 Task: Select the mouseover option in the show folding controls.
Action: Mouse moved to (65, 493)
Screenshot: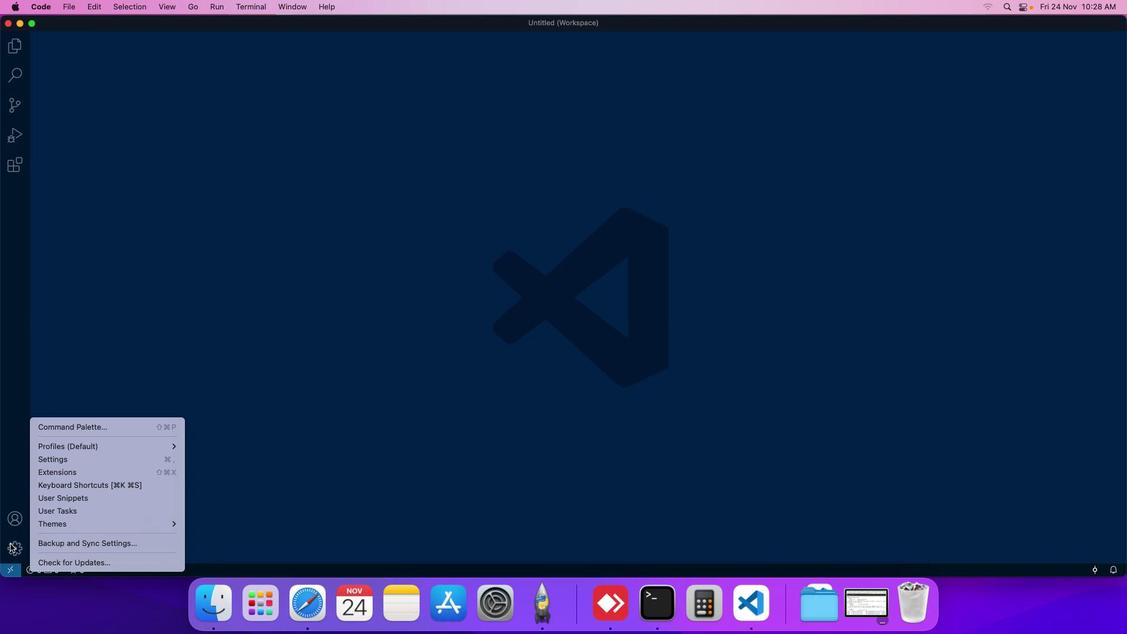 
Action: Mouse pressed left at (65, 493)
Screenshot: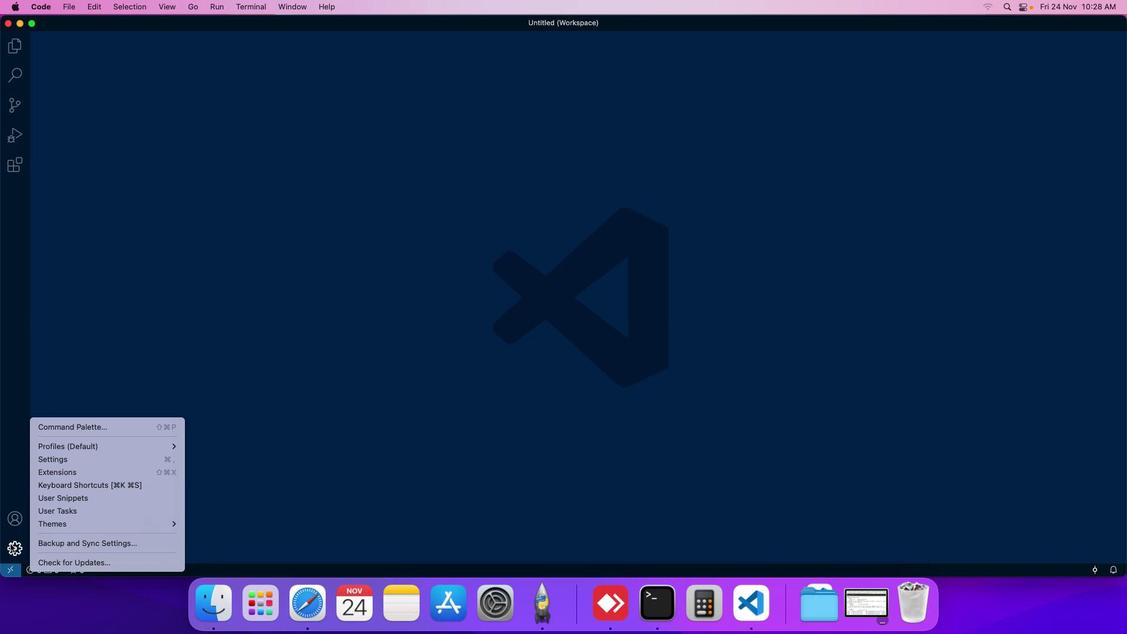 
Action: Mouse moved to (111, 442)
Screenshot: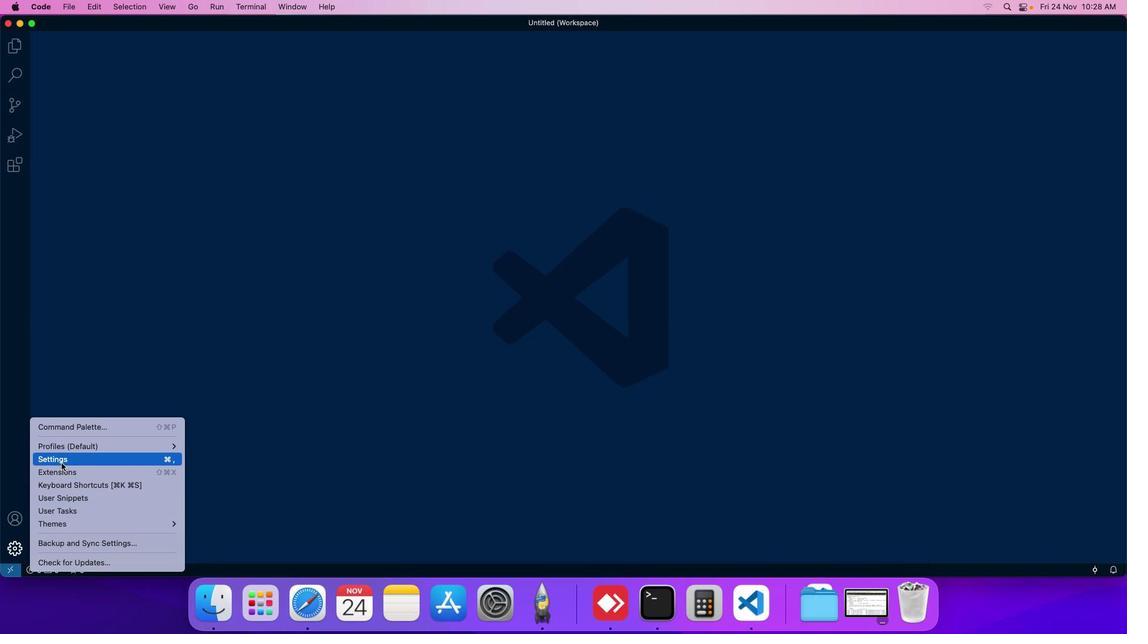 
Action: Mouse pressed left at (111, 442)
Screenshot: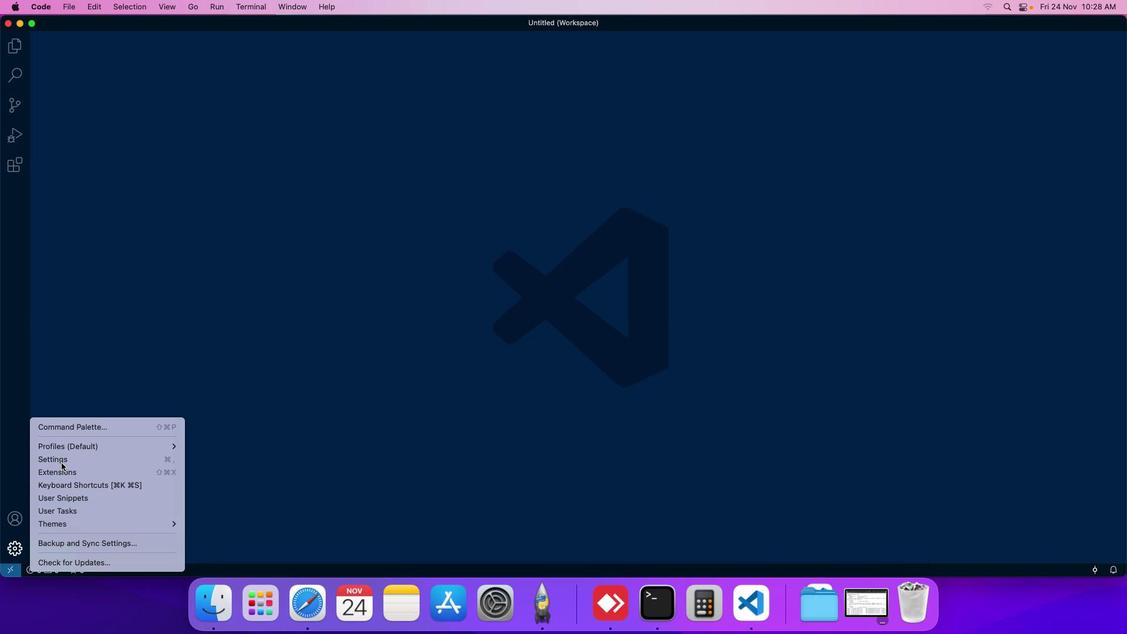 
Action: Mouse moved to (277, 258)
Screenshot: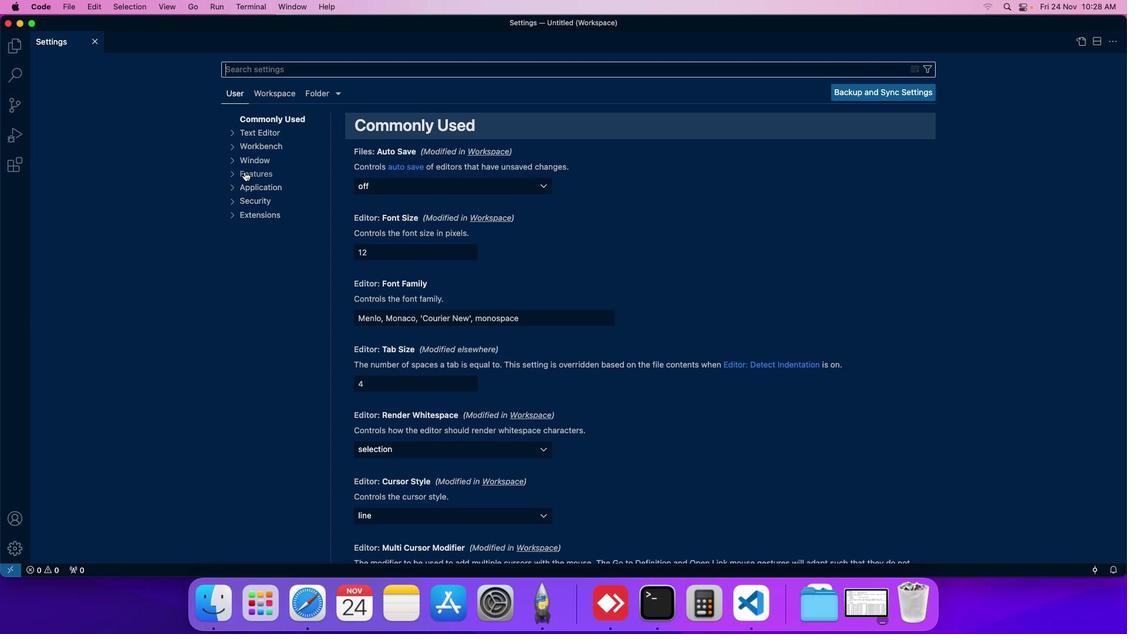 
Action: Mouse pressed left at (277, 258)
Screenshot: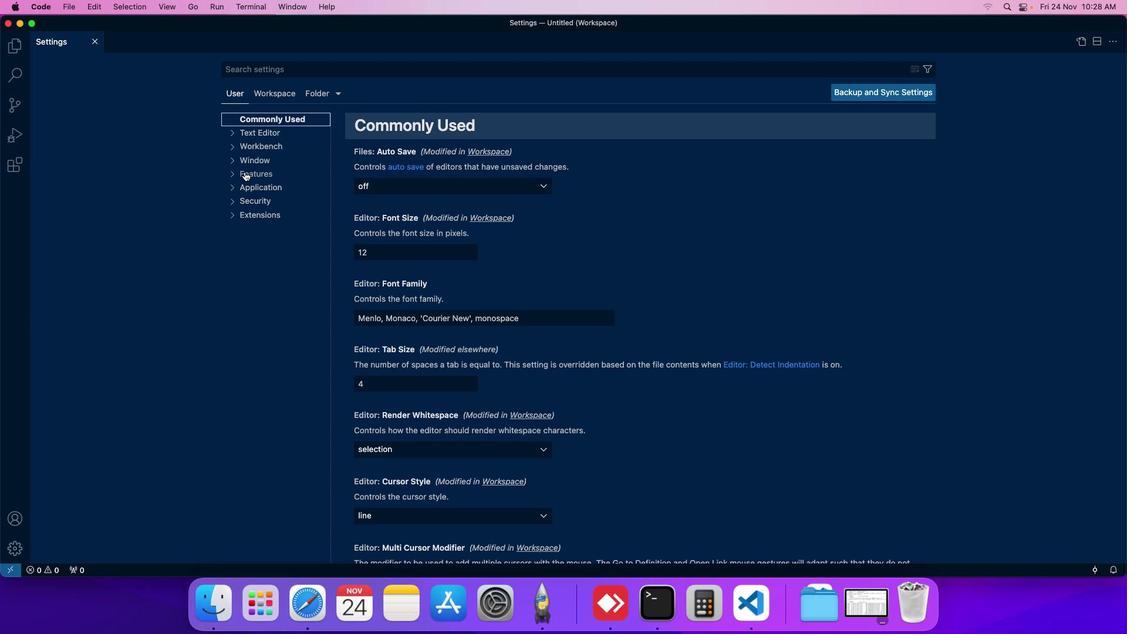 
Action: Mouse moved to (297, 387)
Screenshot: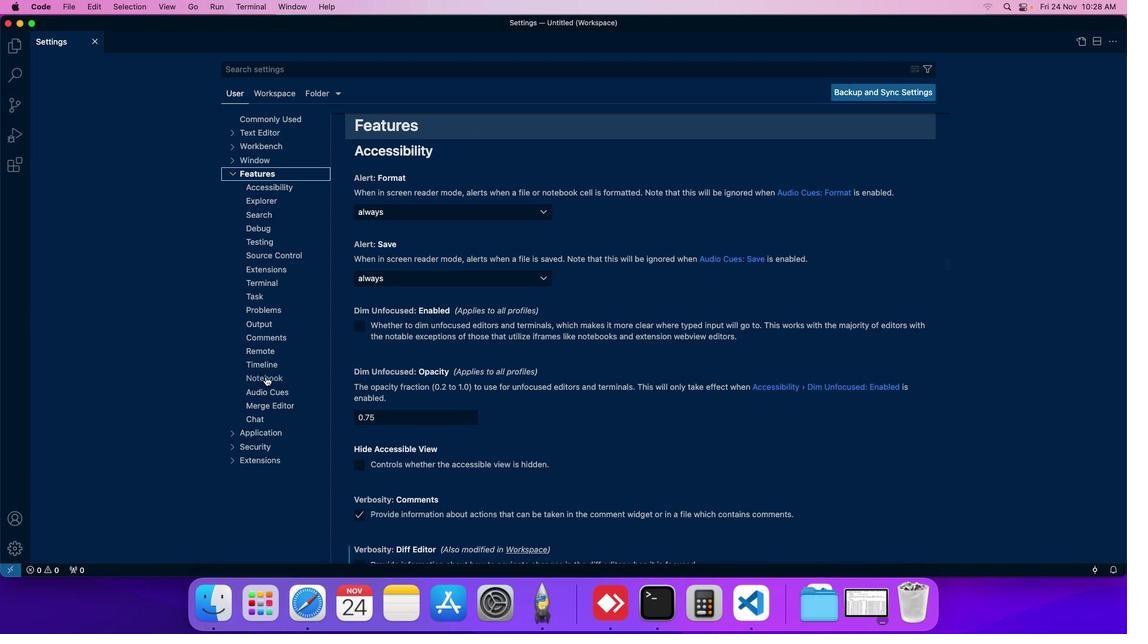 
Action: Mouse pressed left at (297, 387)
Screenshot: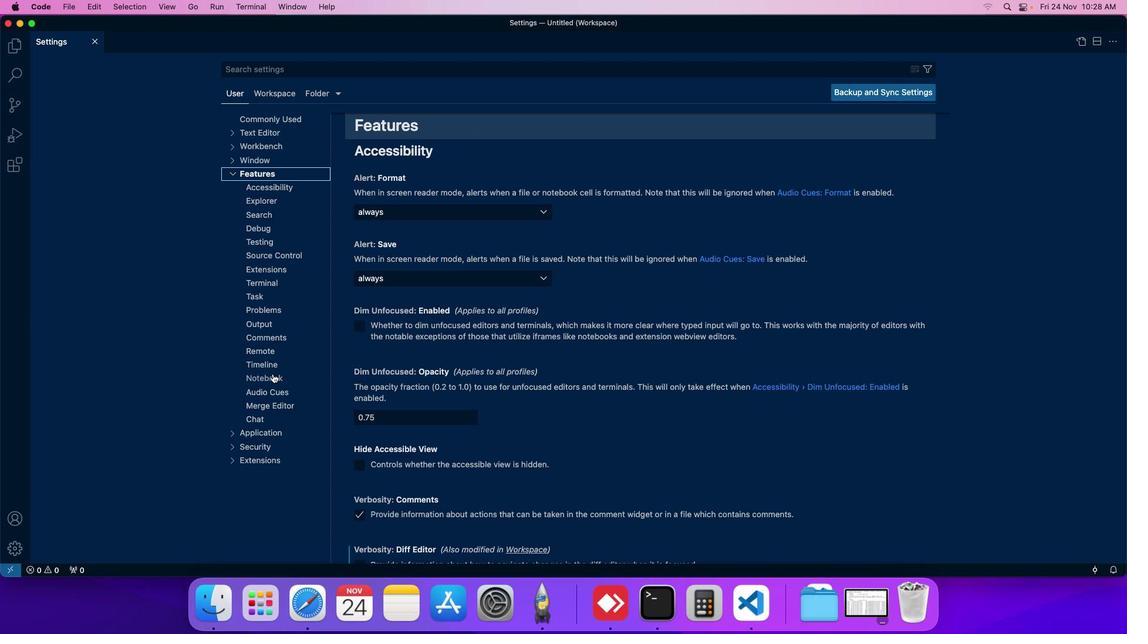 
Action: Mouse moved to (424, 398)
Screenshot: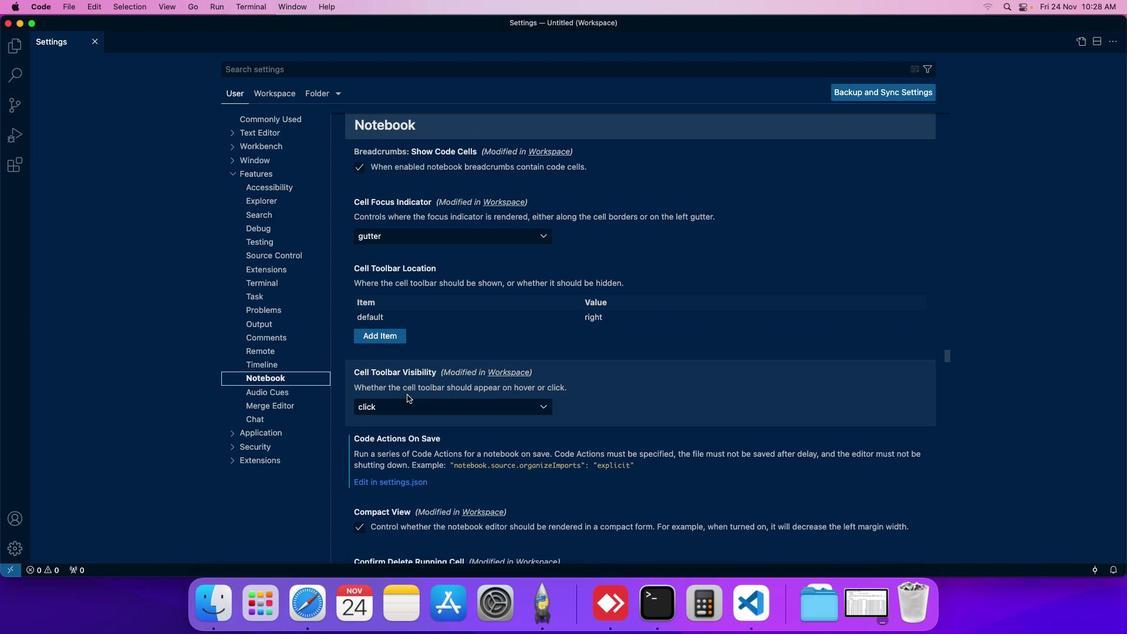 
Action: Mouse scrolled (424, 398) with delta (56, 149)
Screenshot: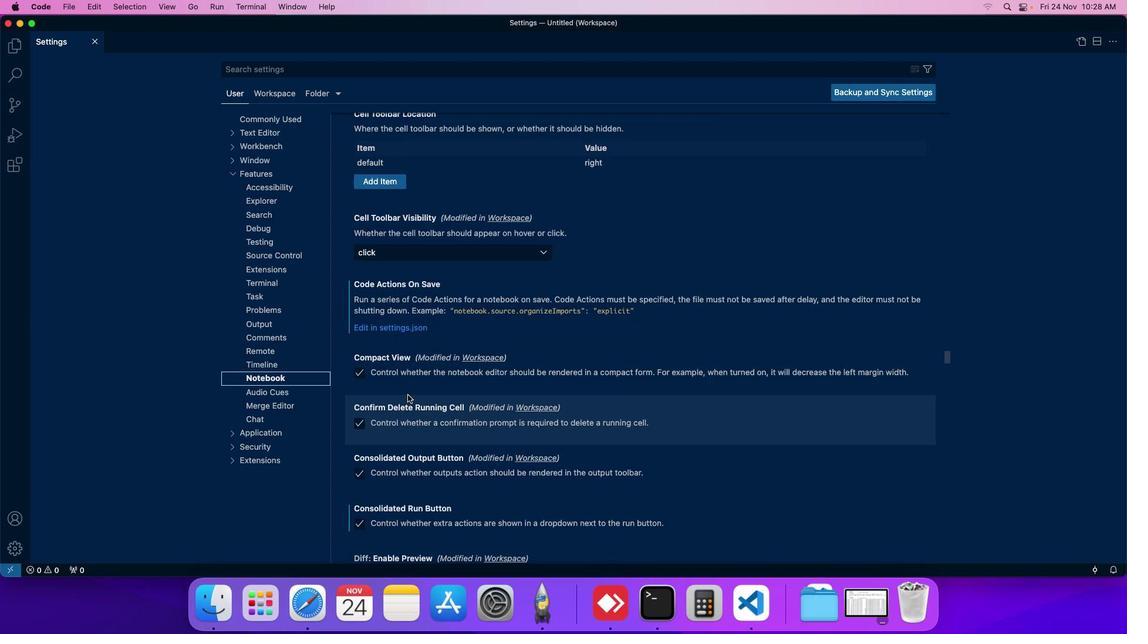 
Action: Mouse moved to (424, 398)
Screenshot: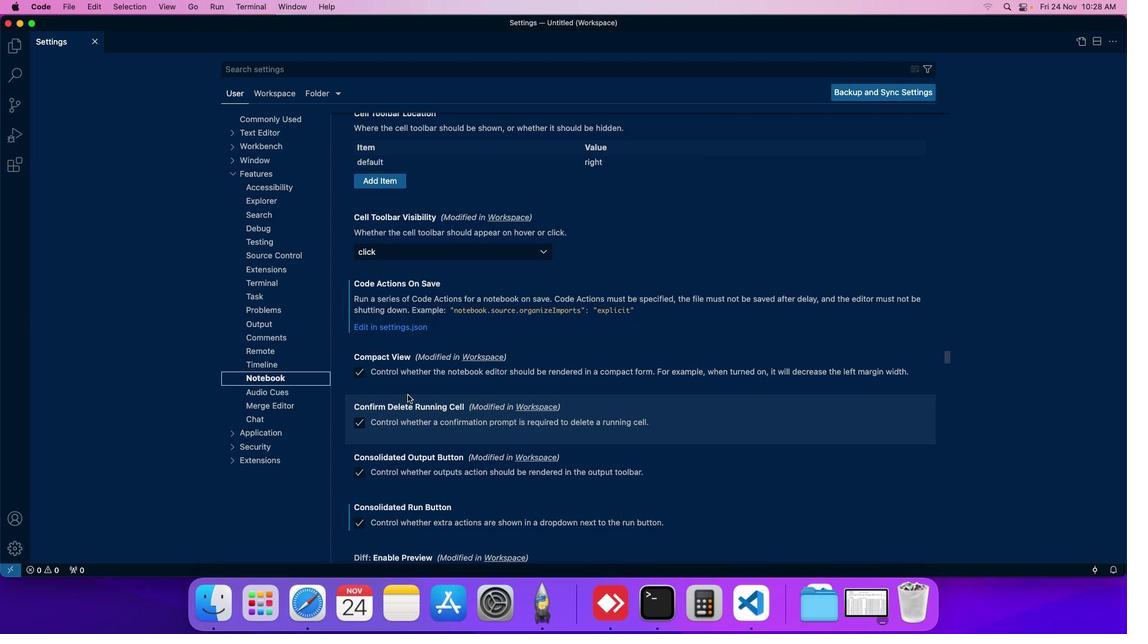 
Action: Mouse scrolled (424, 398) with delta (56, 149)
Screenshot: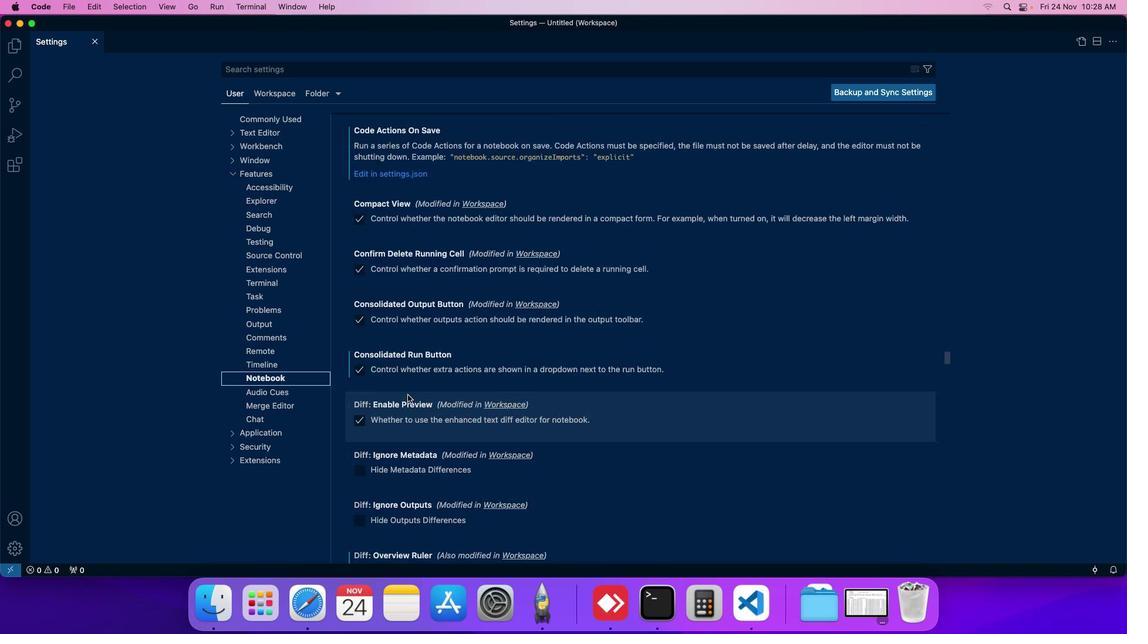 
Action: Mouse scrolled (424, 398) with delta (56, 149)
Screenshot: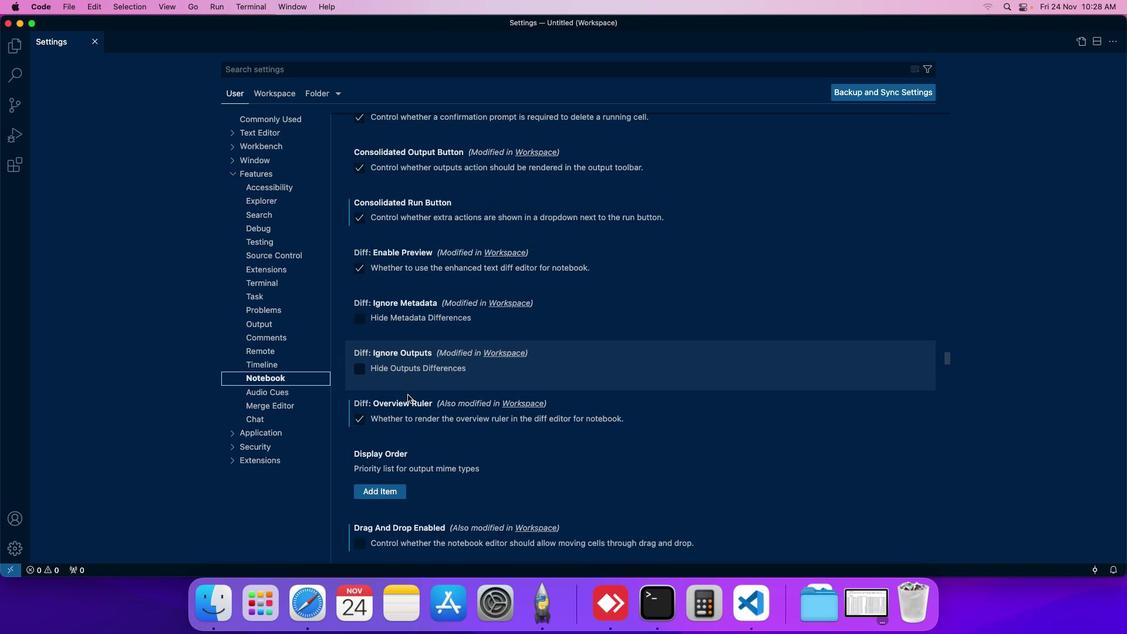 
Action: Mouse scrolled (424, 398) with delta (56, 149)
Screenshot: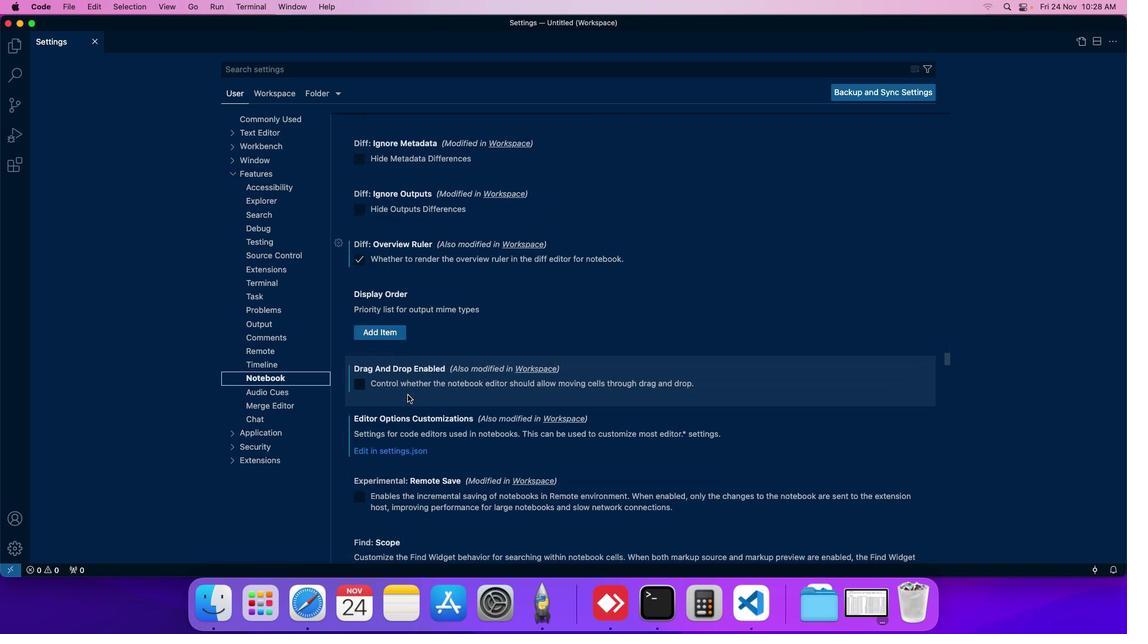
Action: Mouse scrolled (424, 398) with delta (56, 149)
Screenshot: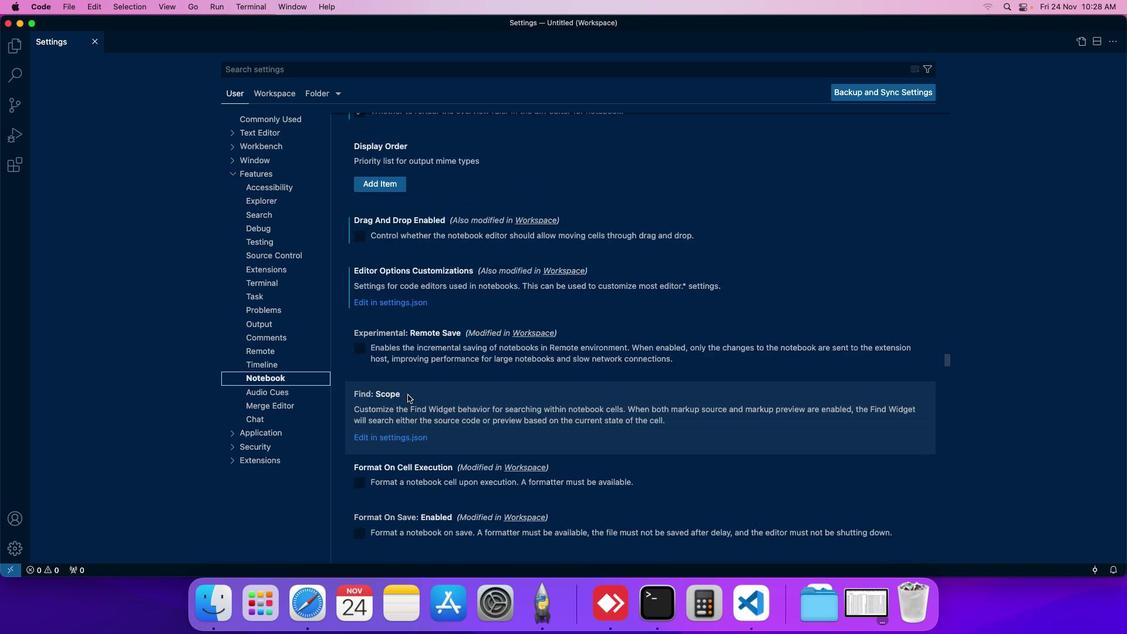 
Action: Mouse scrolled (424, 398) with delta (56, 149)
Screenshot: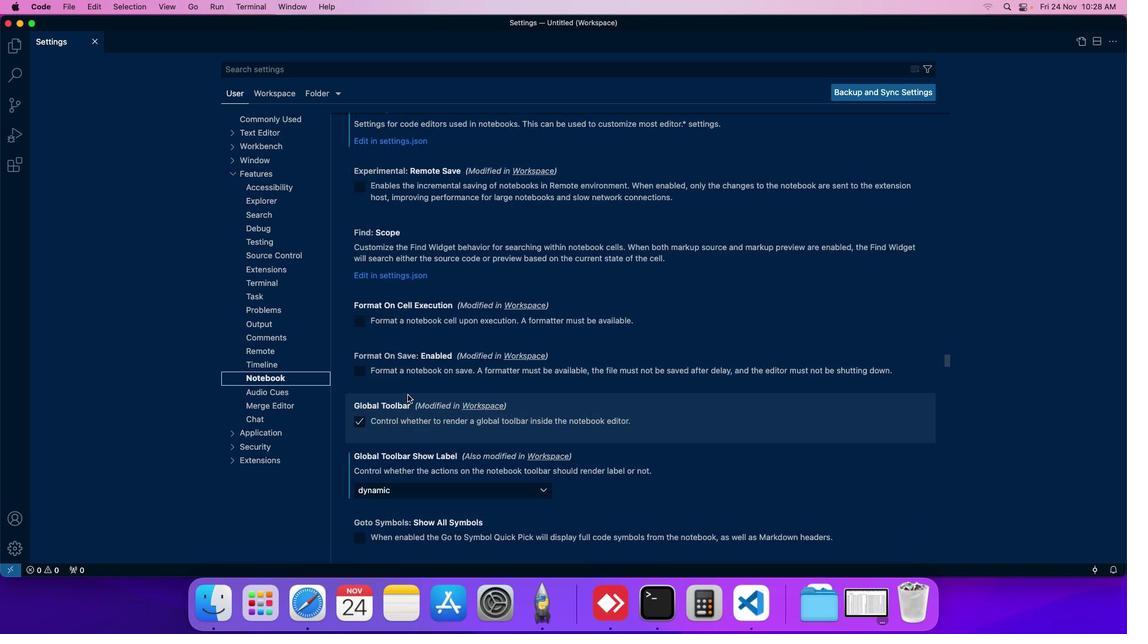 
Action: Mouse scrolled (424, 398) with delta (56, 149)
Screenshot: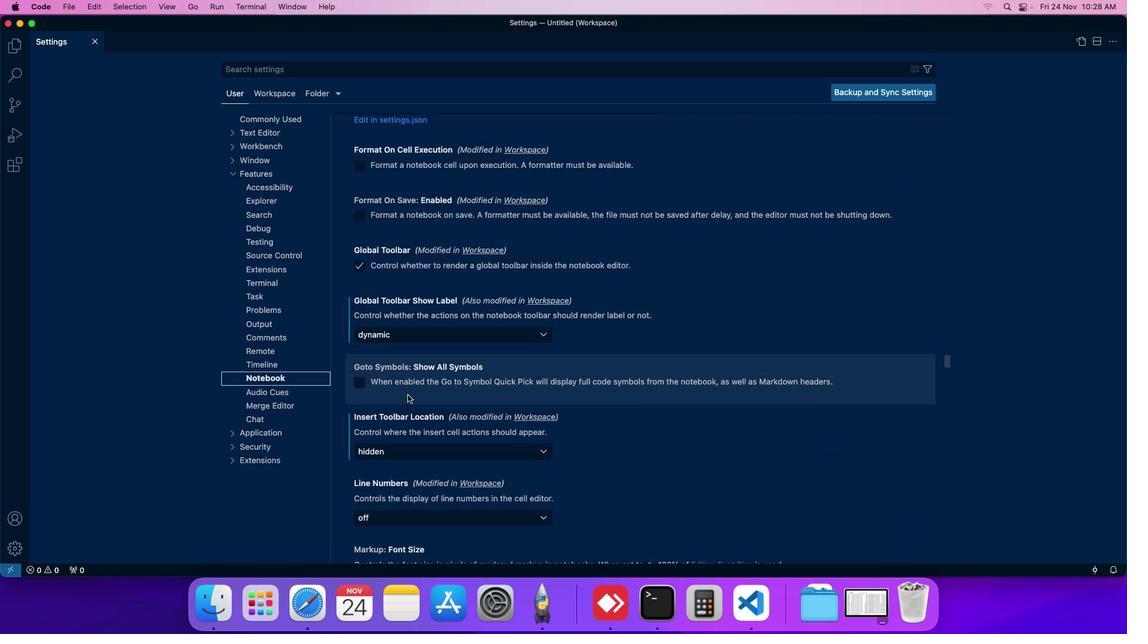 
Action: Mouse scrolled (424, 398) with delta (56, 149)
Screenshot: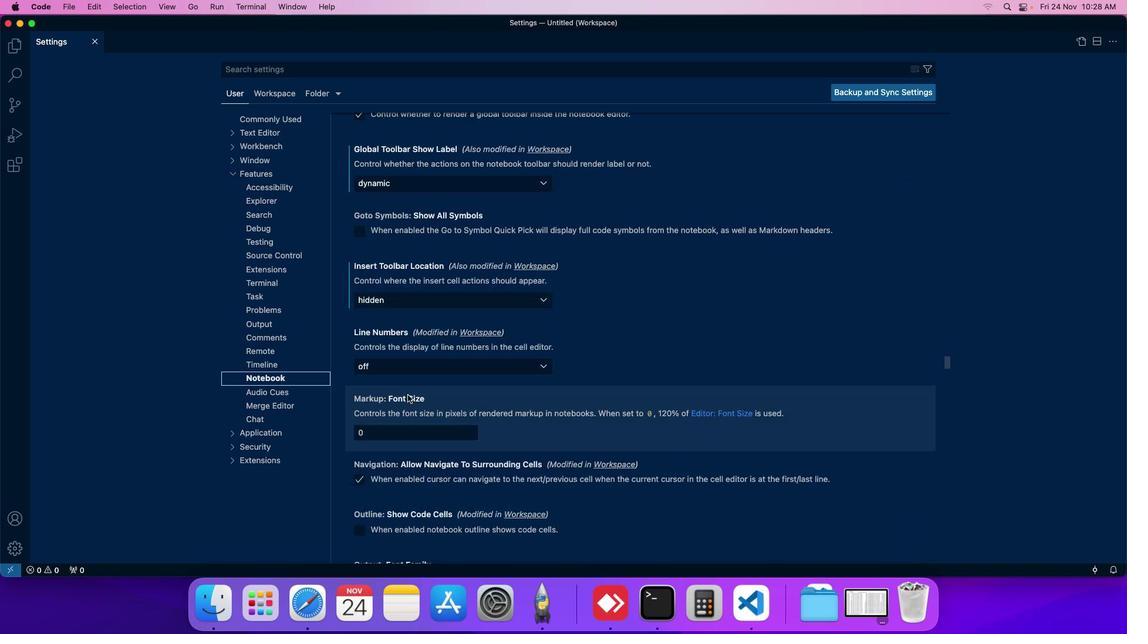 
Action: Mouse scrolled (424, 398) with delta (56, 149)
Screenshot: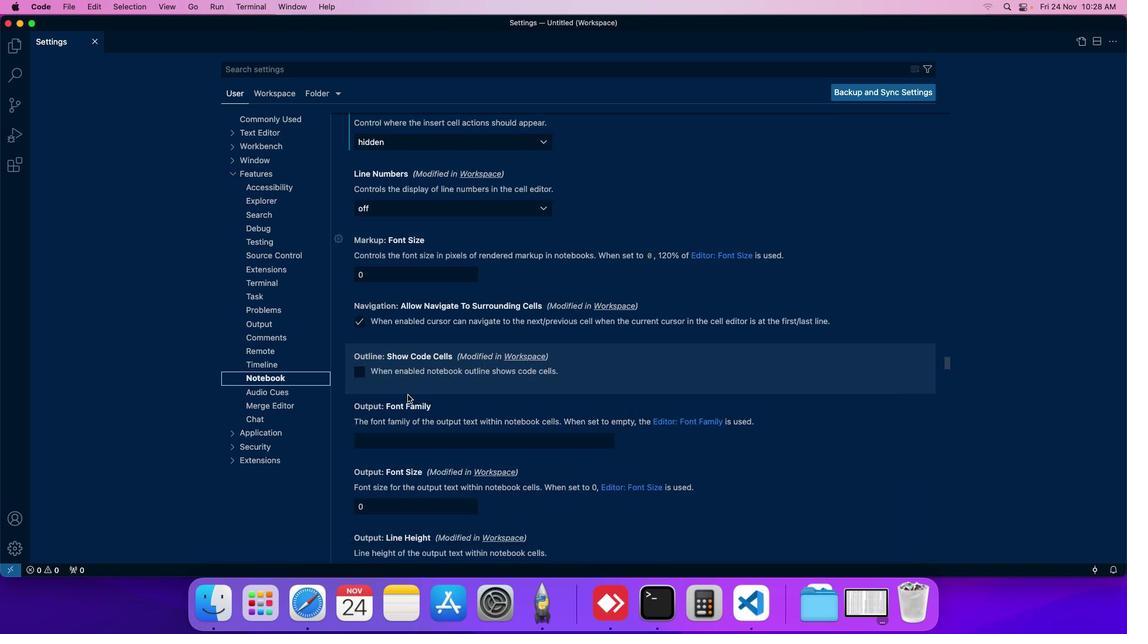 
Action: Mouse scrolled (424, 398) with delta (56, 149)
Screenshot: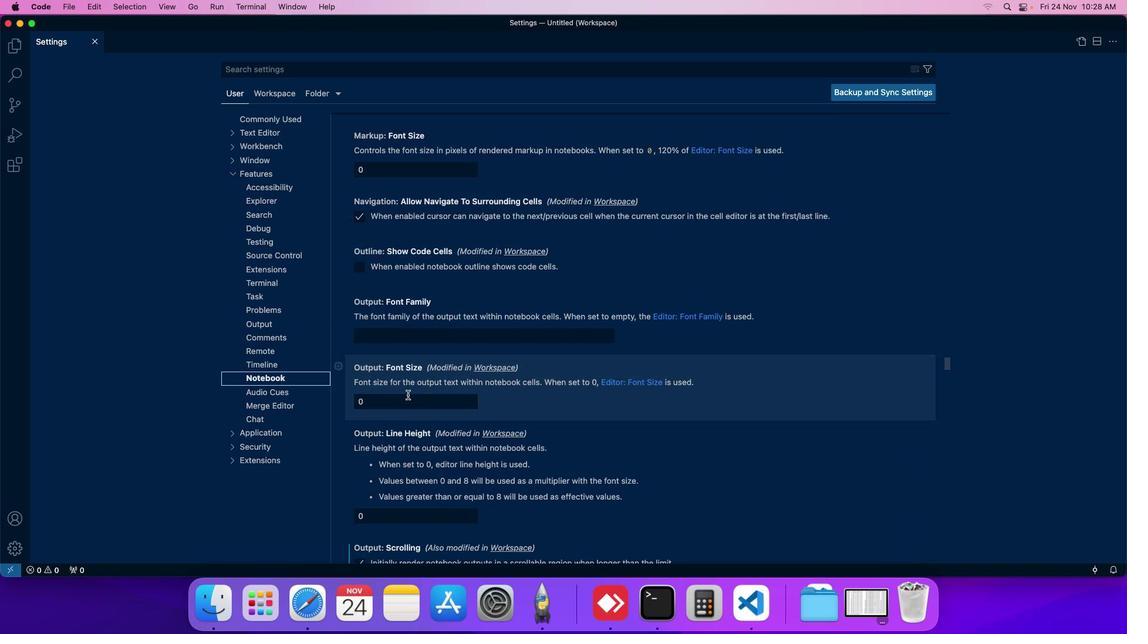 
Action: Mouse moved to (424, 399)
Screenshot: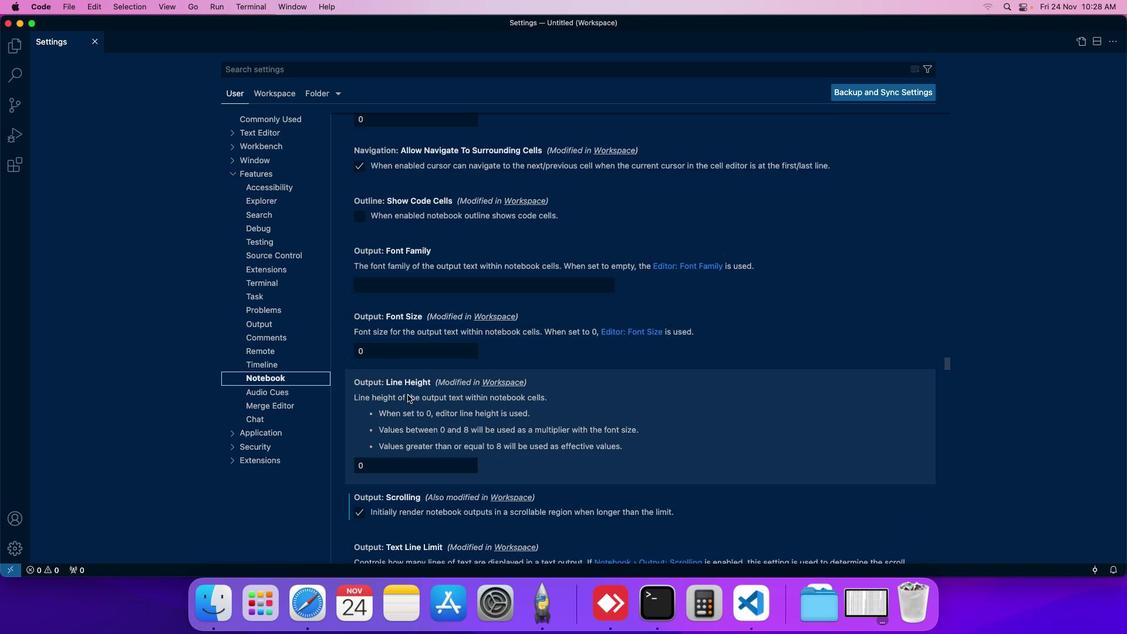 
Action: Mouse scrolled (424, 399) with delta (56, 149)
Screenshot: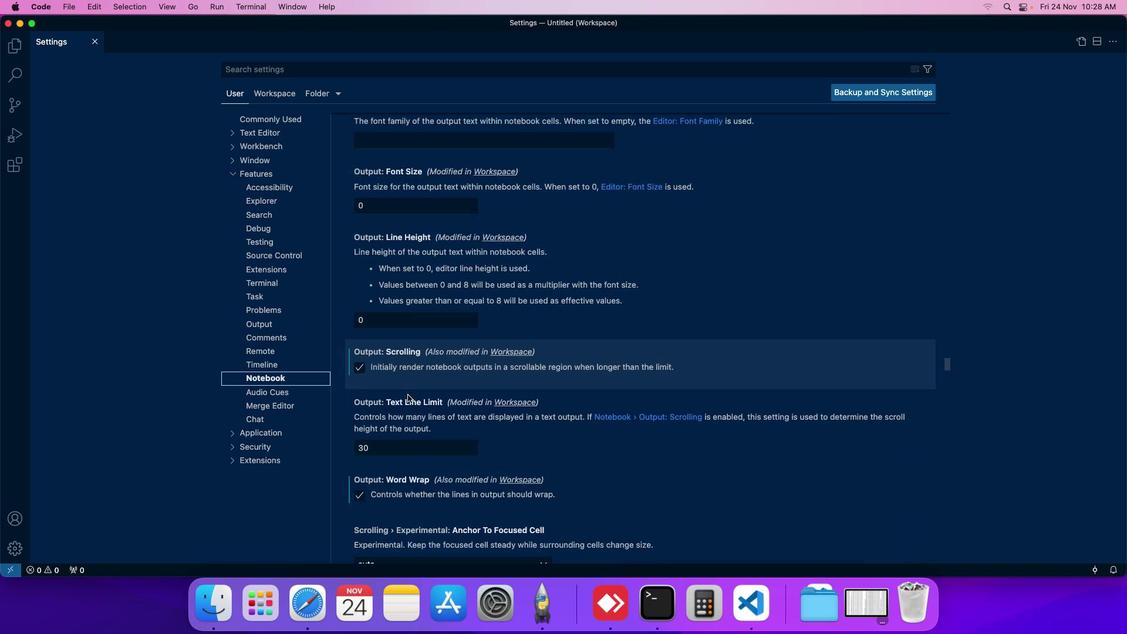 
Action: Mouse scrolled (424, 399) with delta (56, 149)
Screenshot: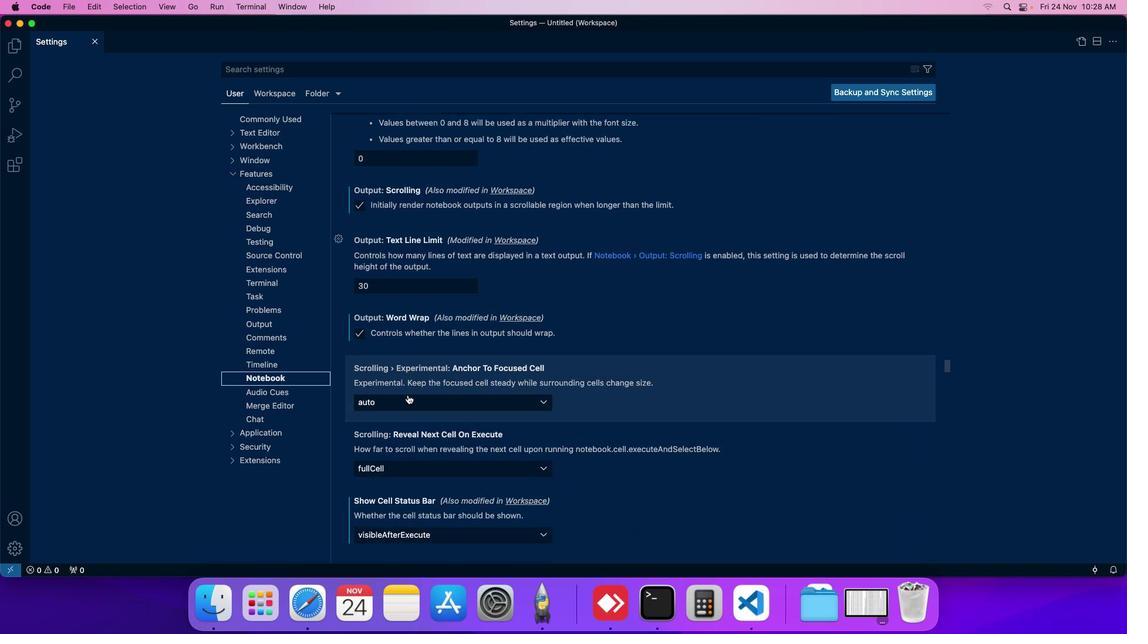 
Action: Mouse scrolled (424, 399) with delta (56, 149)
Screenshot: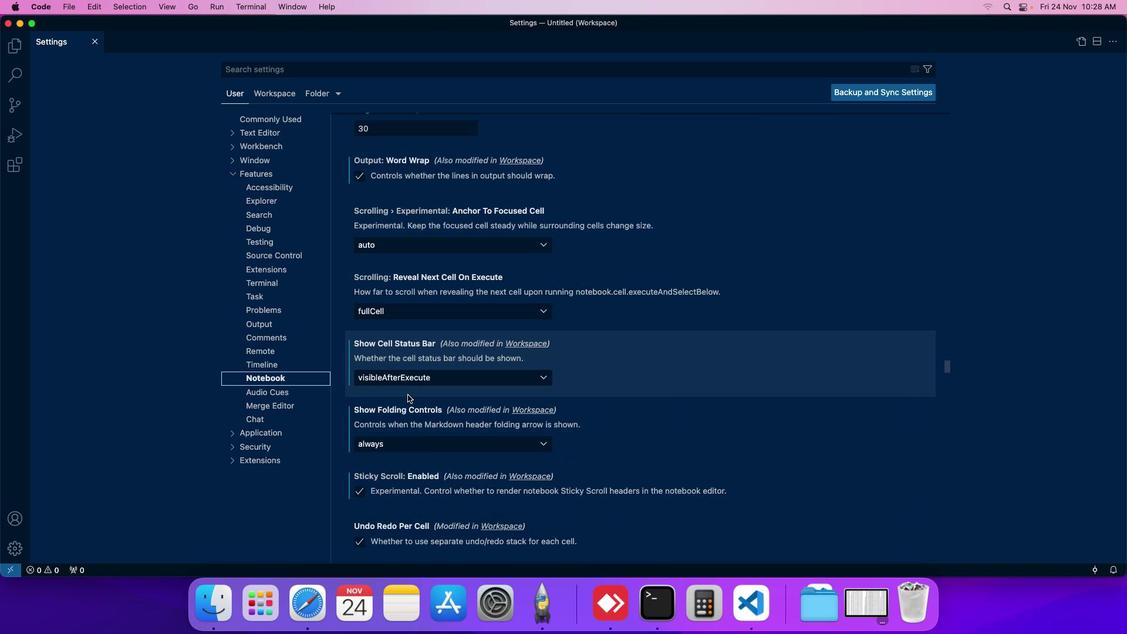 
Action: Mouse moved to (451, 425)
Screenshot: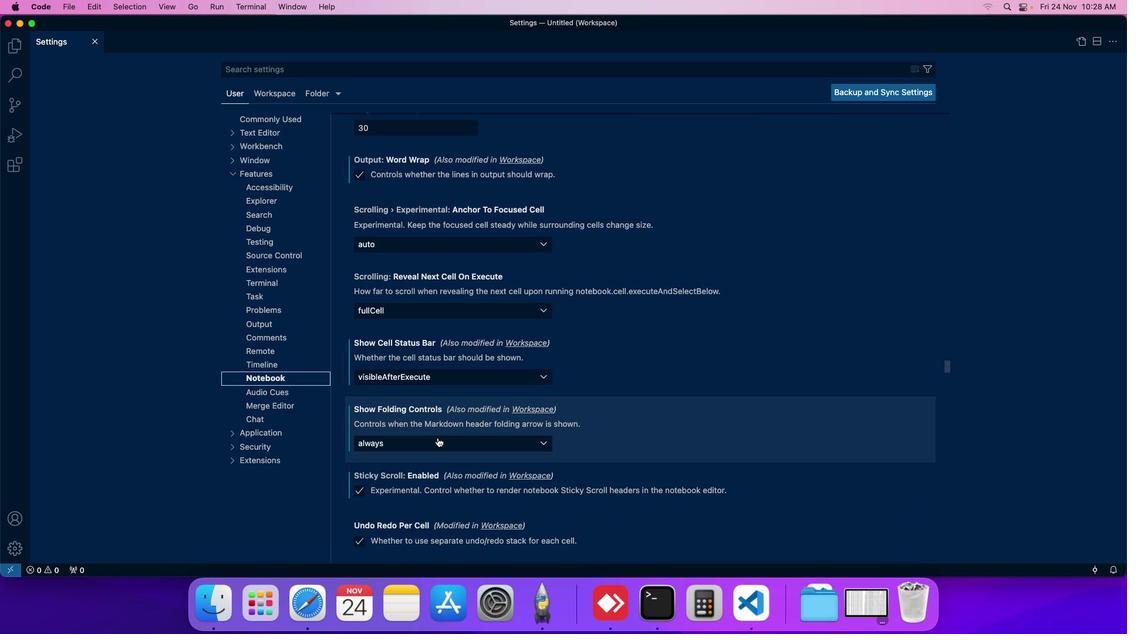 
Action: Mouse pressed left at (451, 425)
Screenshot: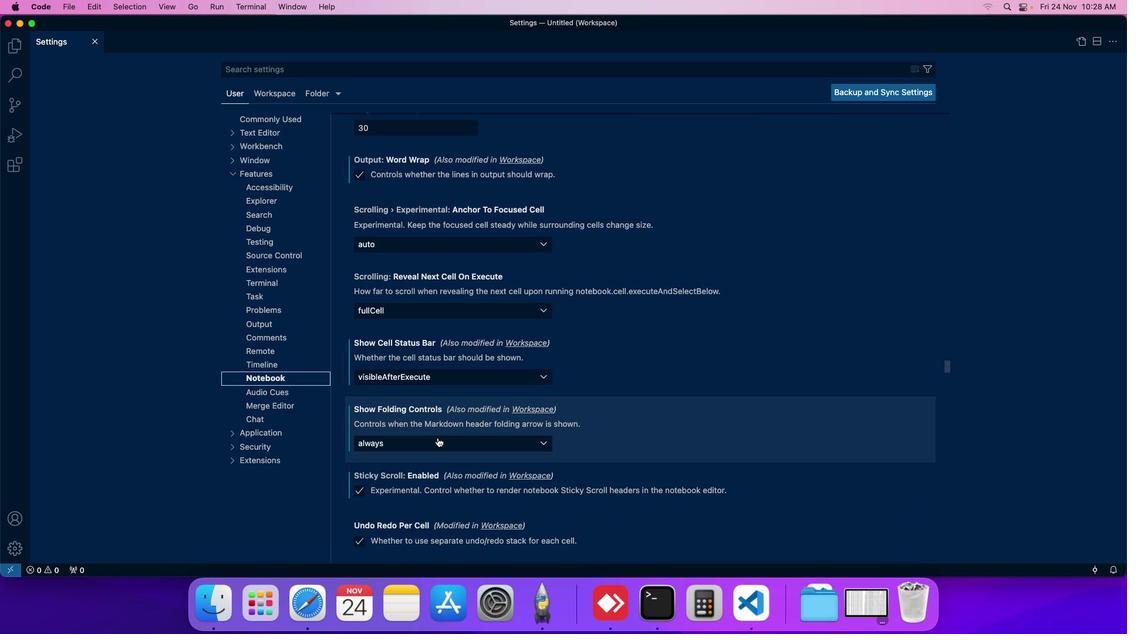 
Action: Mouse moved to (389, 456)
Screenshot: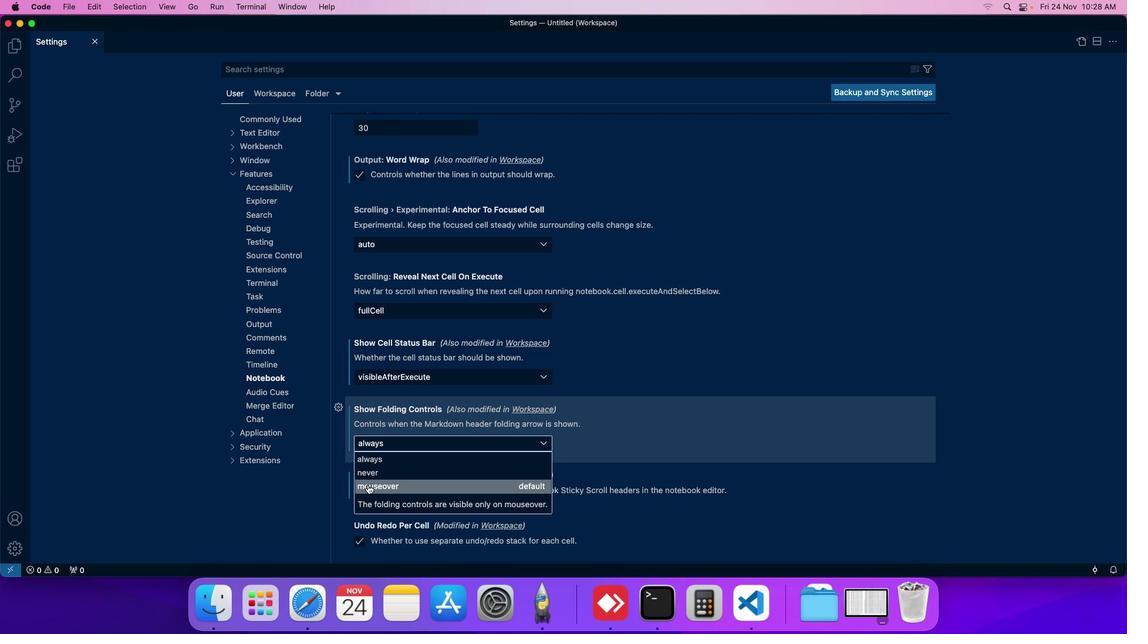 
Action: Mouse pressed left at (389, 456)
Screenshot: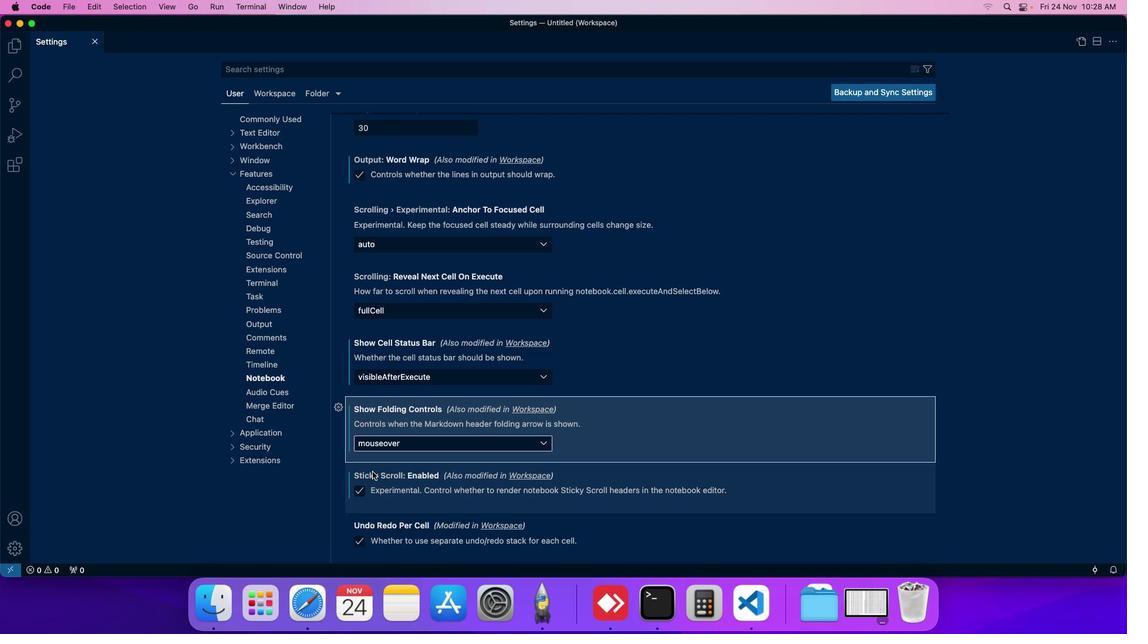 
Action: Mouse moved to (410, 434)
Screenshot: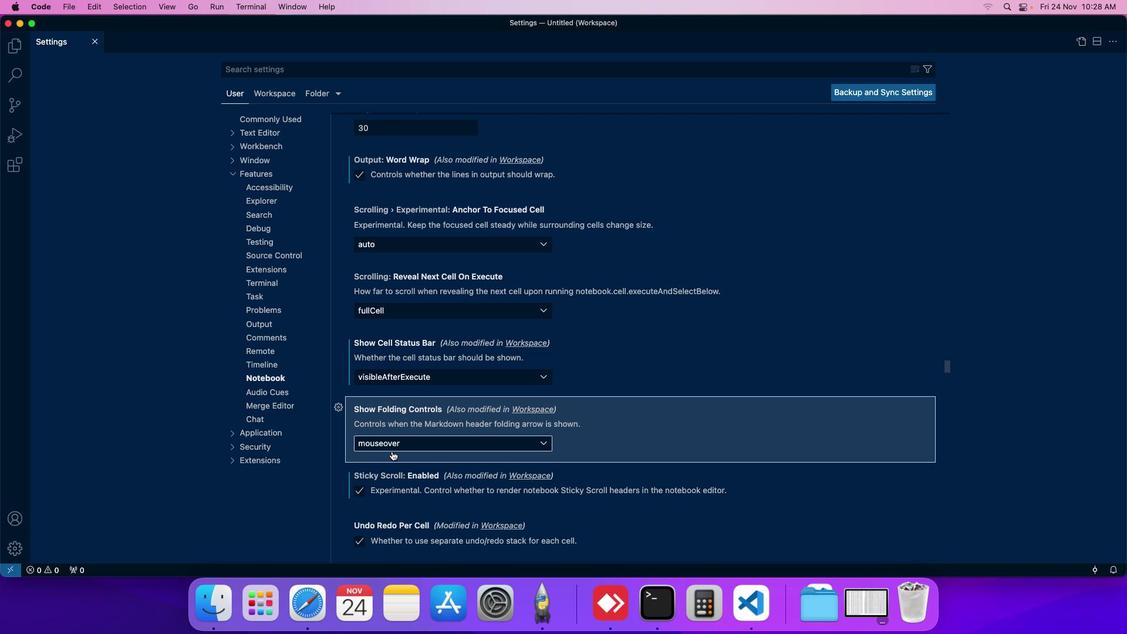 
